 Task: Create a due date automation trigger when advanced on, on the monday after a card is due add basic assigned only to me at 11:00 AM.
Action: Mouse moved to (1086, 86)
Screenshot: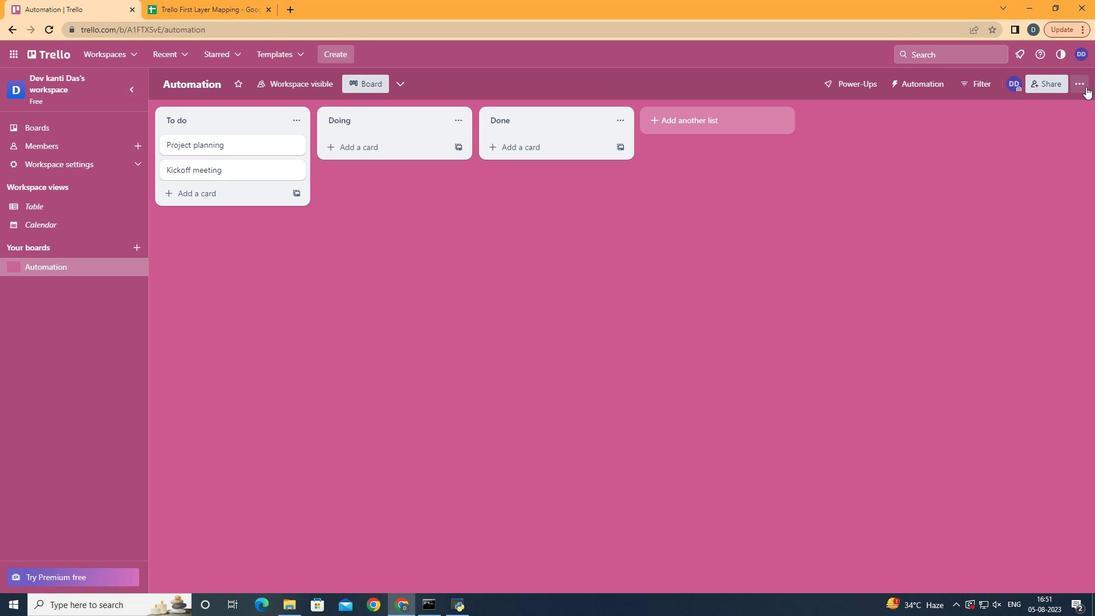 
Action: Mouse pressed left at (1086, 86)
Screenshot: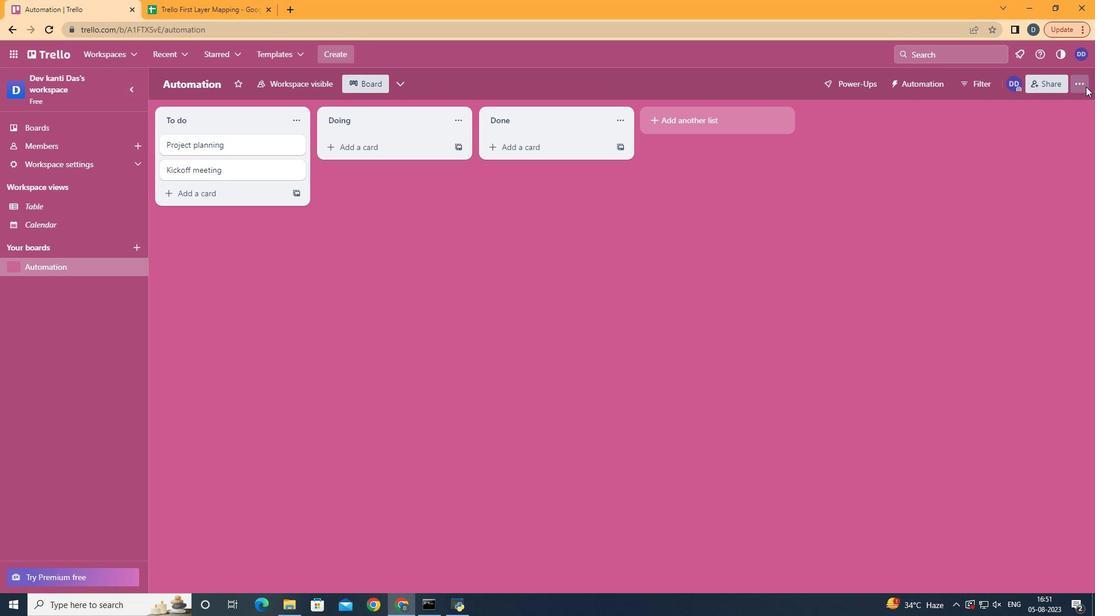 
Action: Mouse moved to (986, 247)
Screenshot: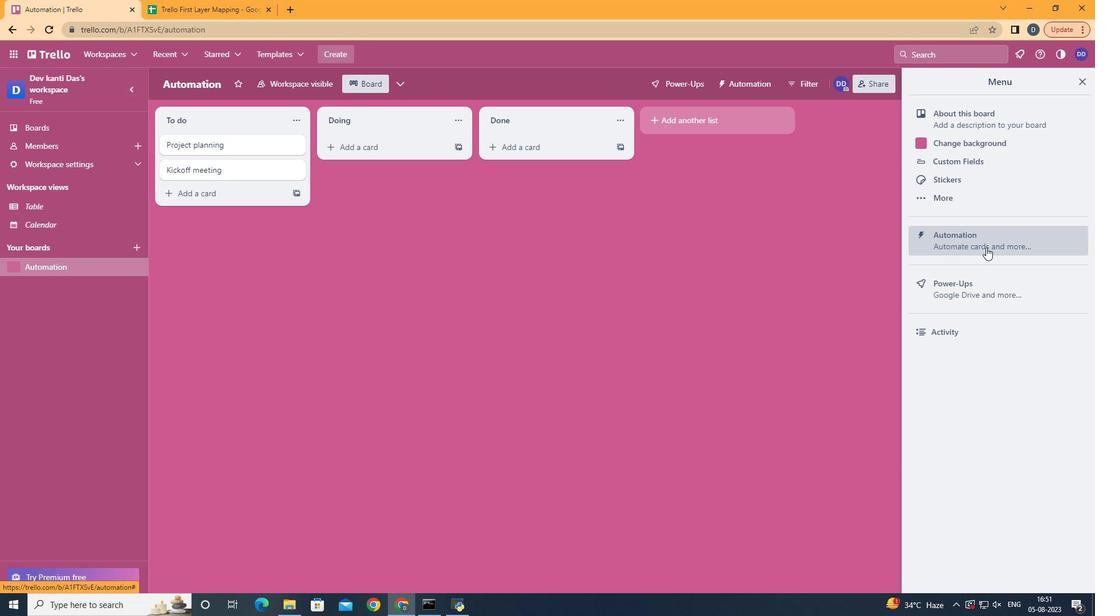 
Action: Mouse pressed left at (986, 247)
Screenshot: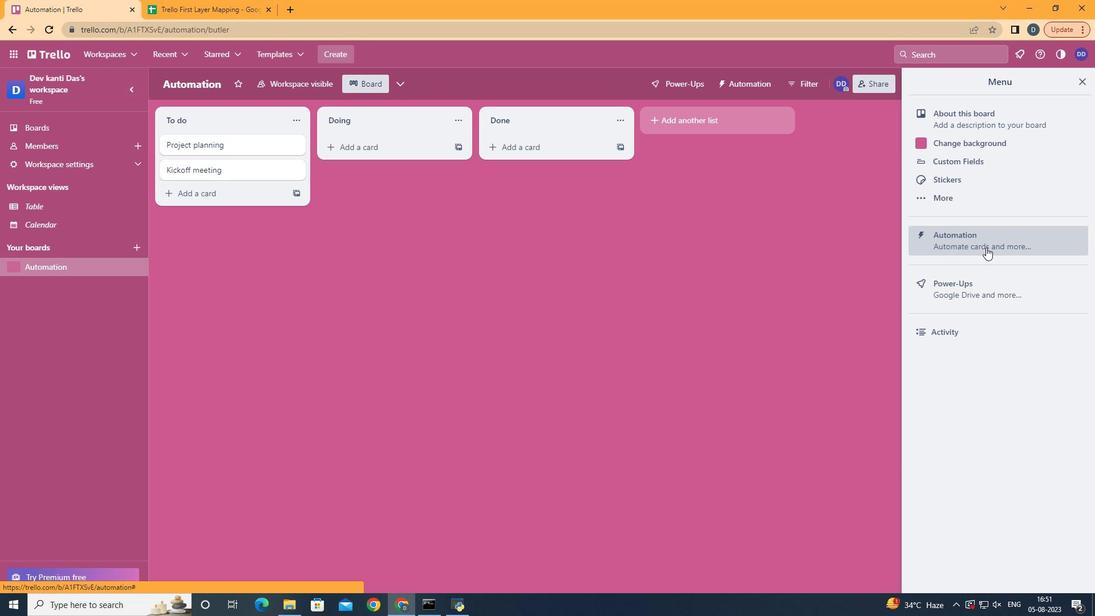 
Action: Mouse moved to (207, 228)
Screenshot: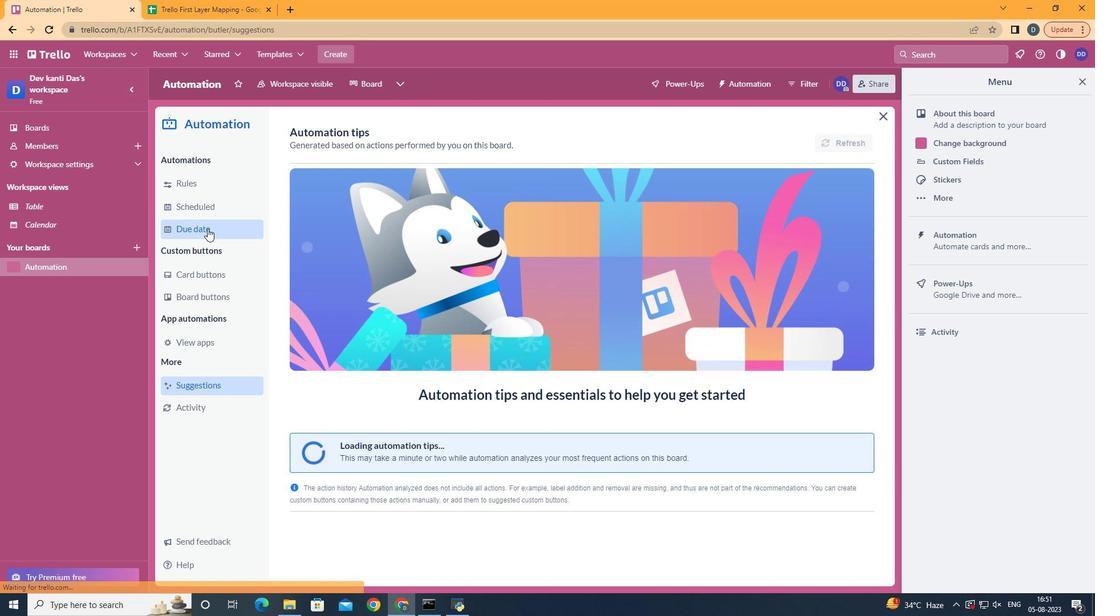 
Action: Mouse pressed left at (207, 228)
Screenshot: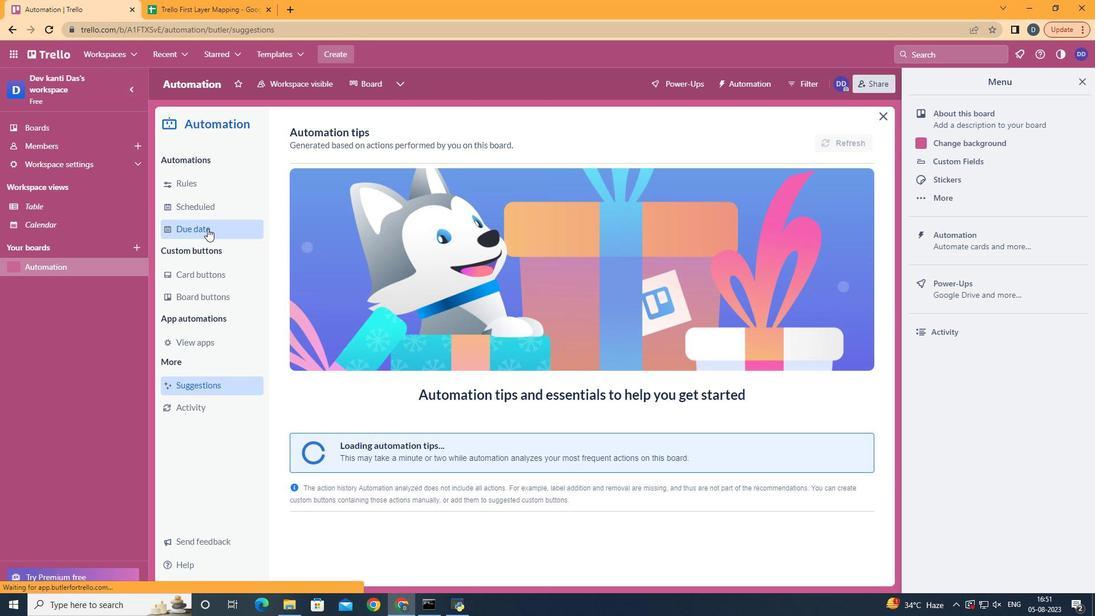 
Action: Mouse moved to (789, 139)
Screenshot: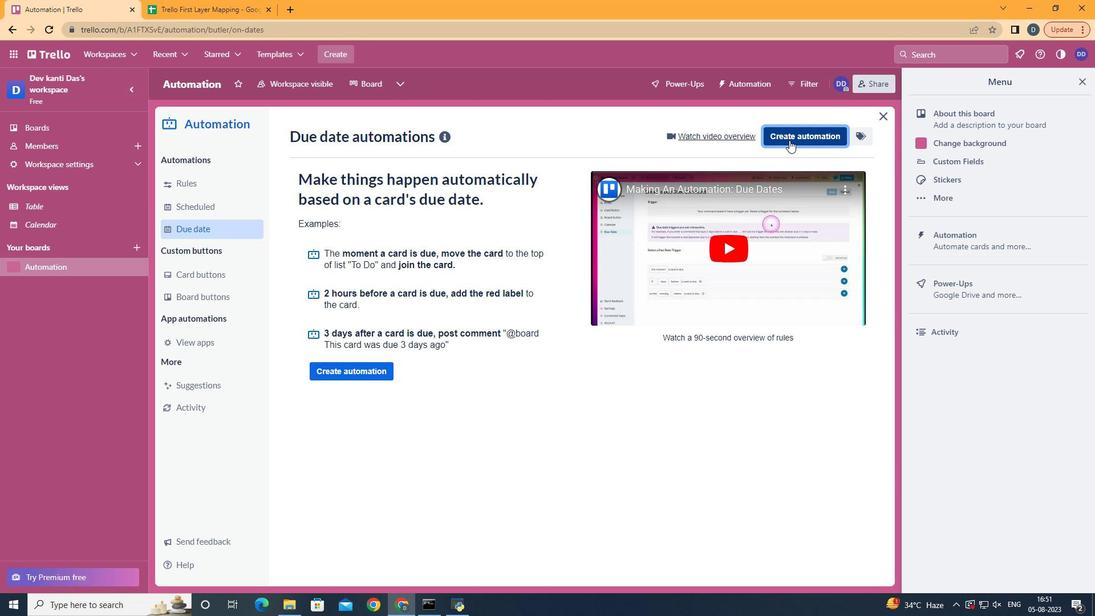 
Action: Mouse pressed left at (789, 139)
Screenshot: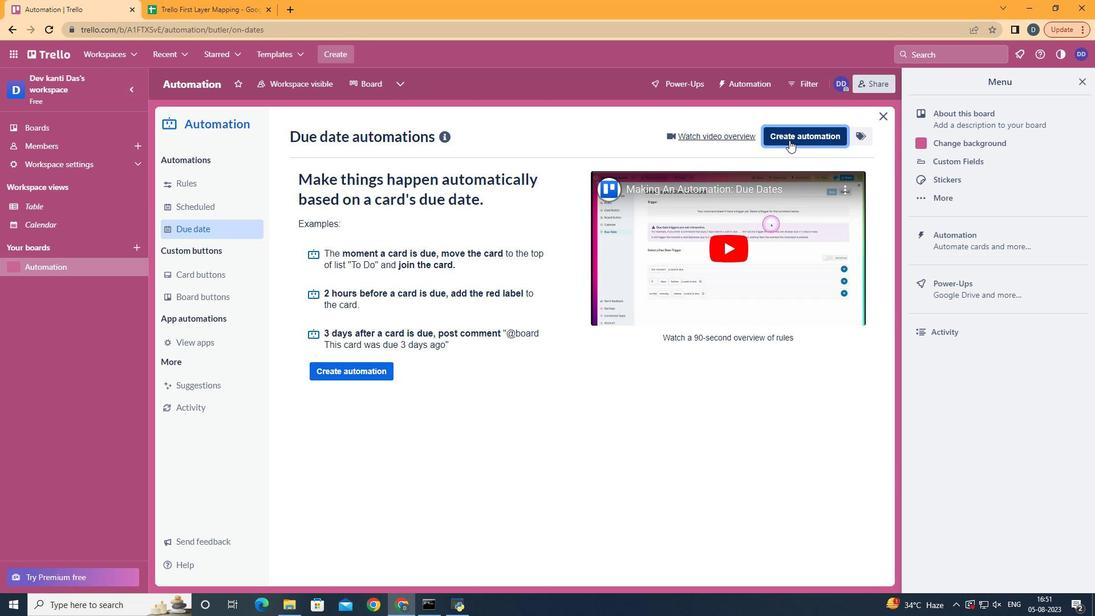 
Action: Mouse moved to (556, 239)
Screenshot: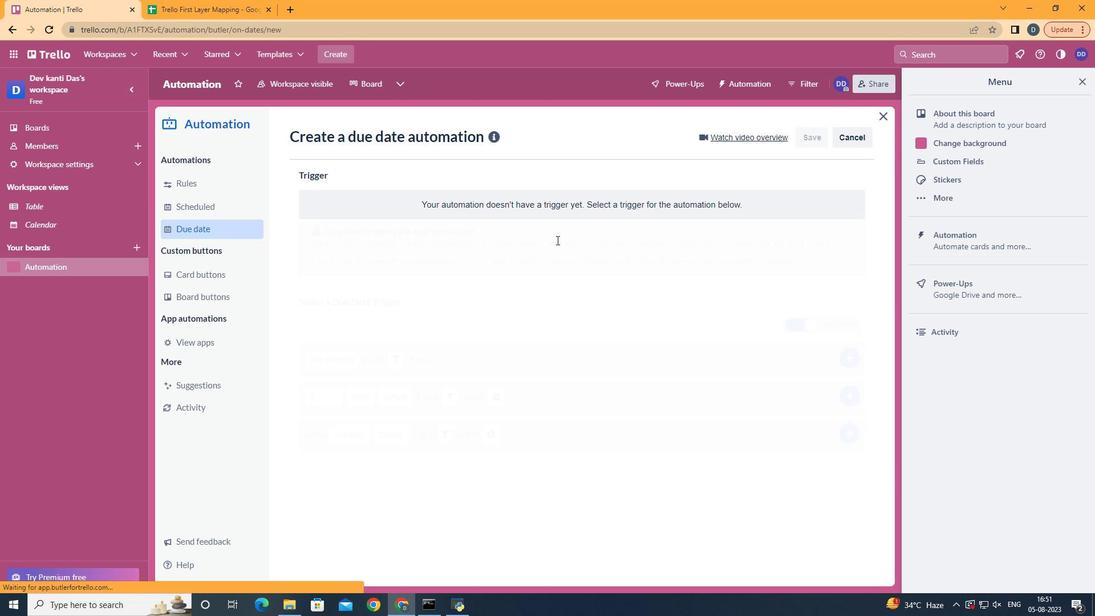 
Action: Mouse pressed left at (556, 239)
Screenshot: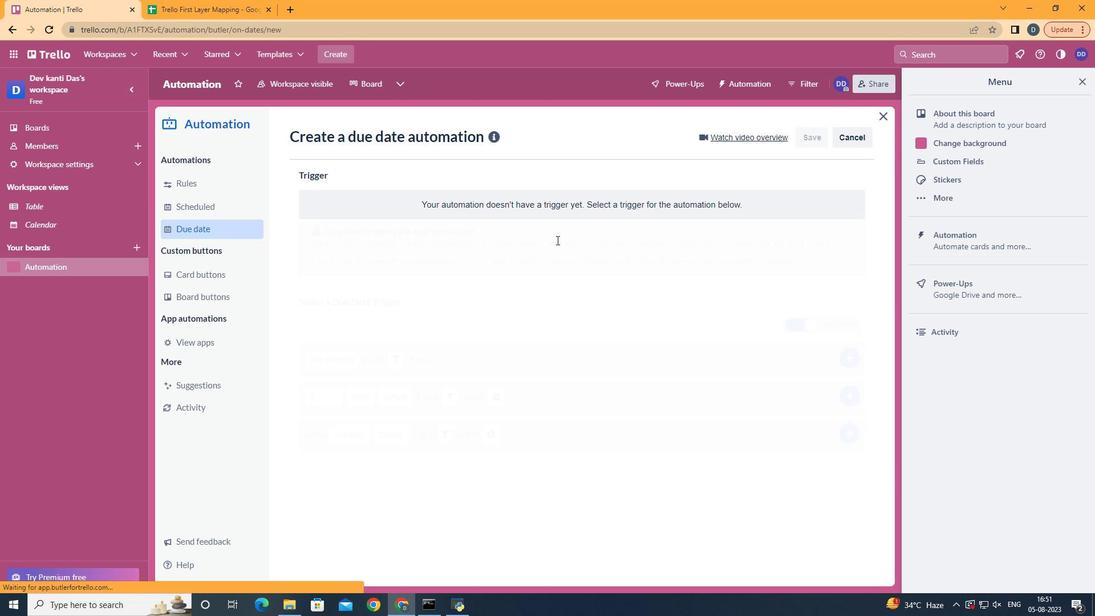 
Action: Mouse moved to (361, 300)
Screenshot: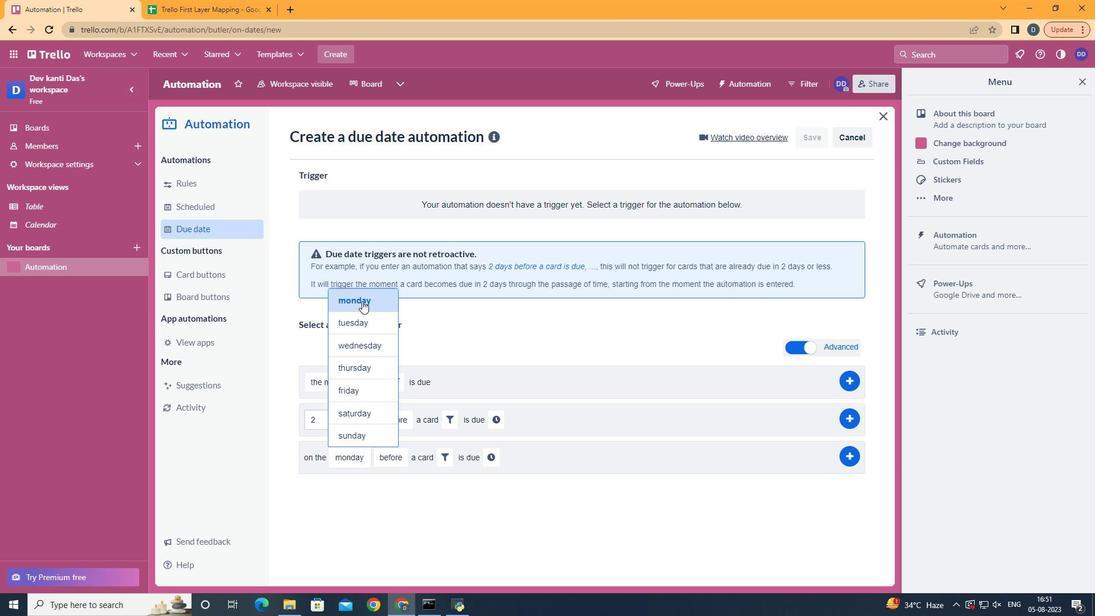 
Action: Mouse pressed left at (361, 300)
Screenshot: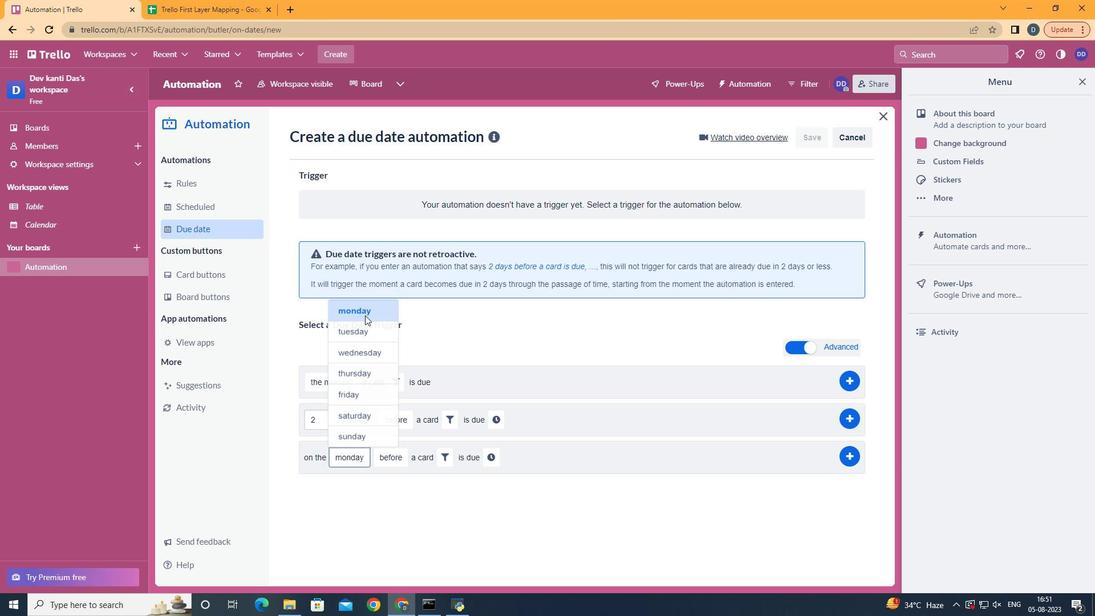 
Action: Mouse moved to (397, 505)
Screenshot: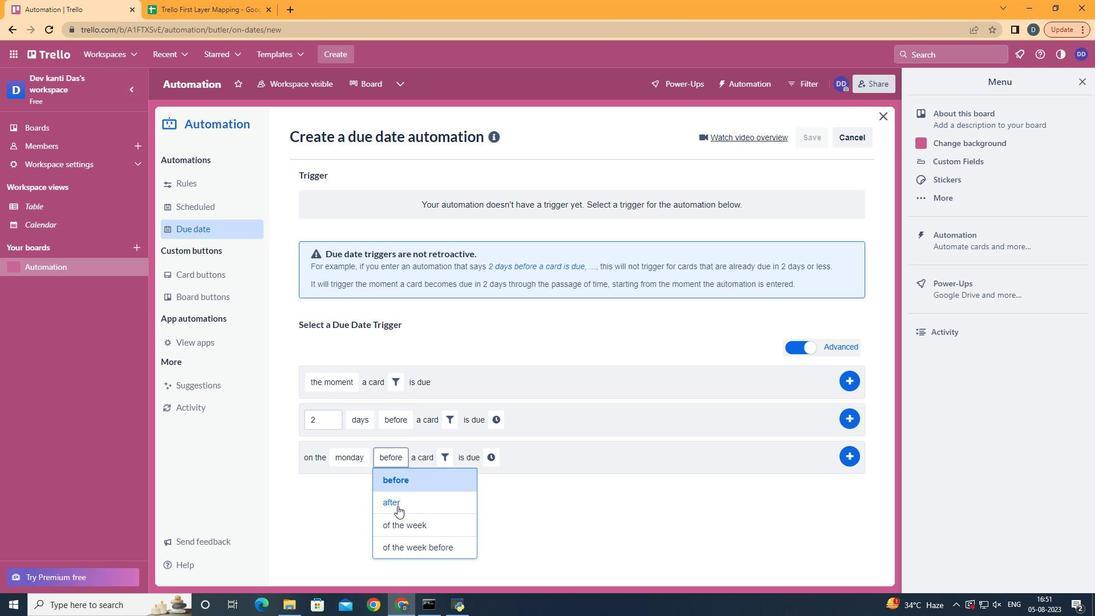 
Action: Mouse pressed left at (397, 505)
Screenshot: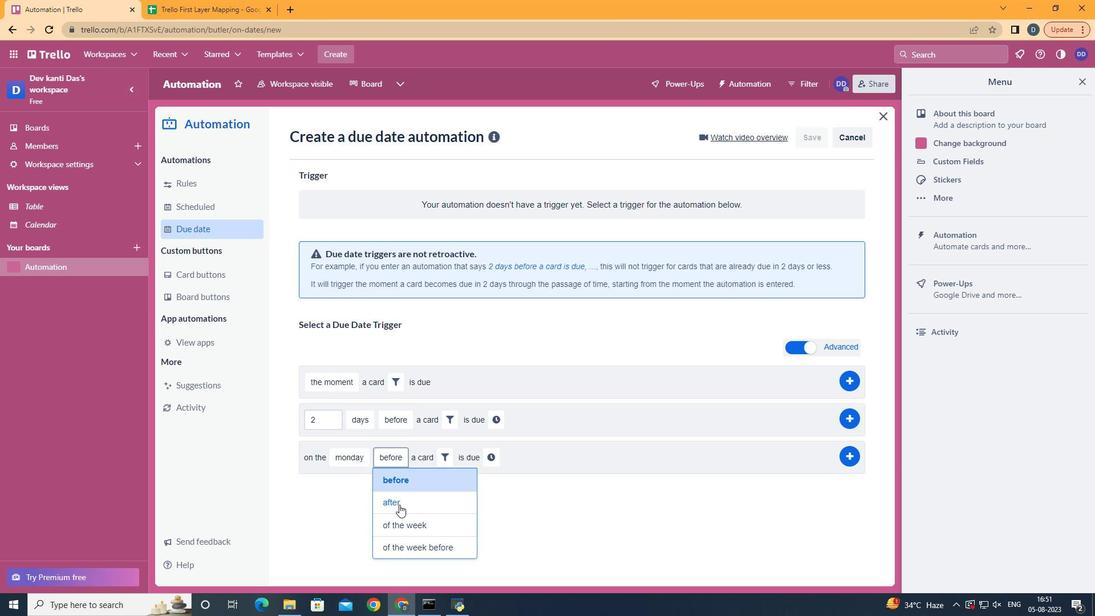 
Action: Mouse moved to (442, 461)
Screenshot: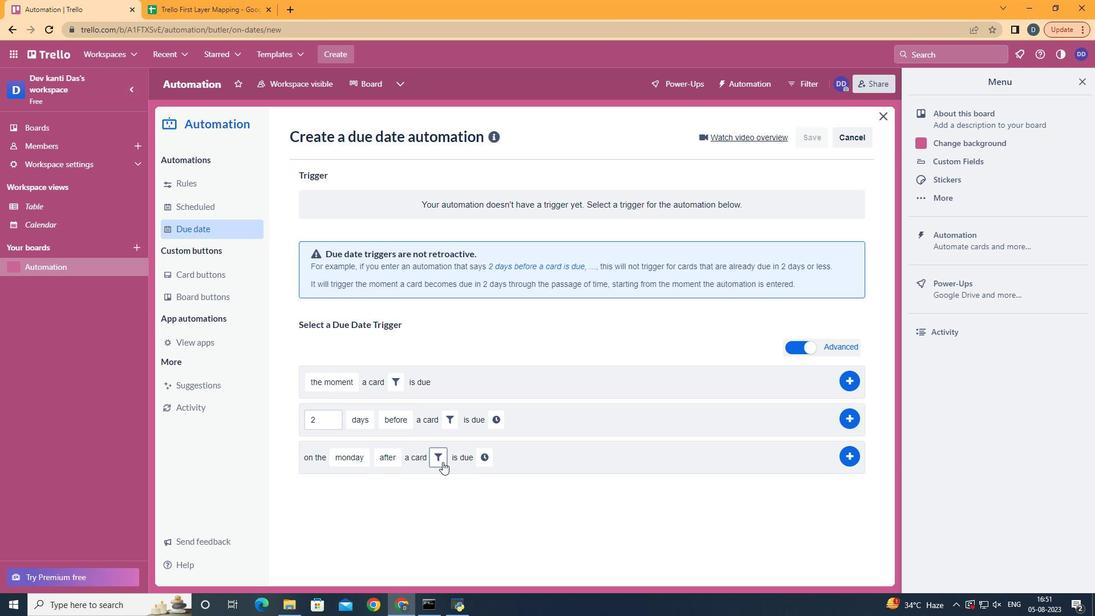 
Action: Mouse pressed left at (442, 461)
Screenshot: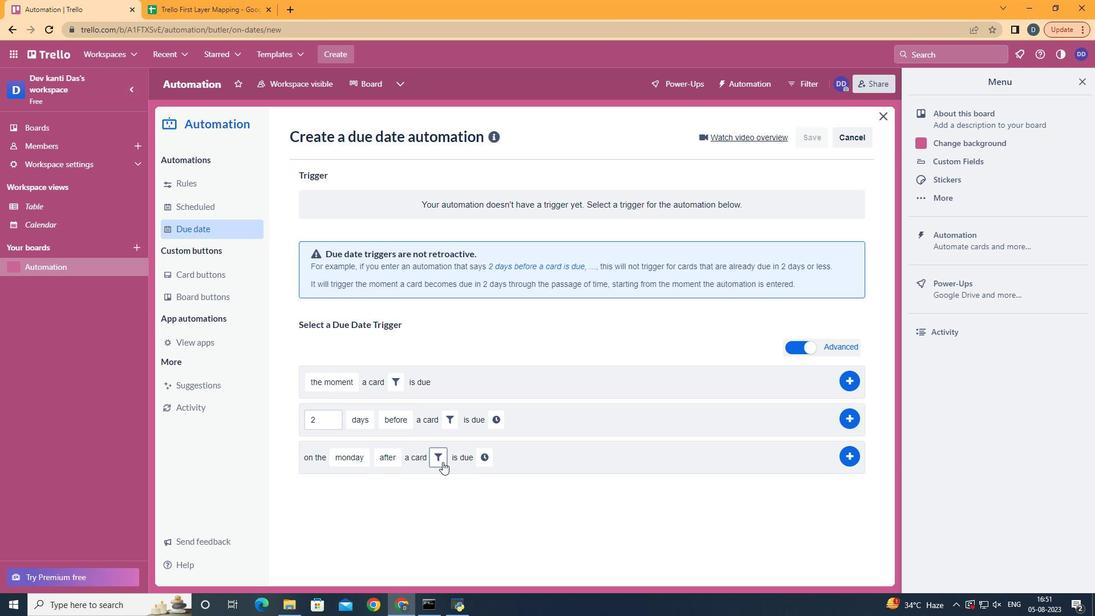 
Action: Mouse moved to (466, 479)
Screenshot: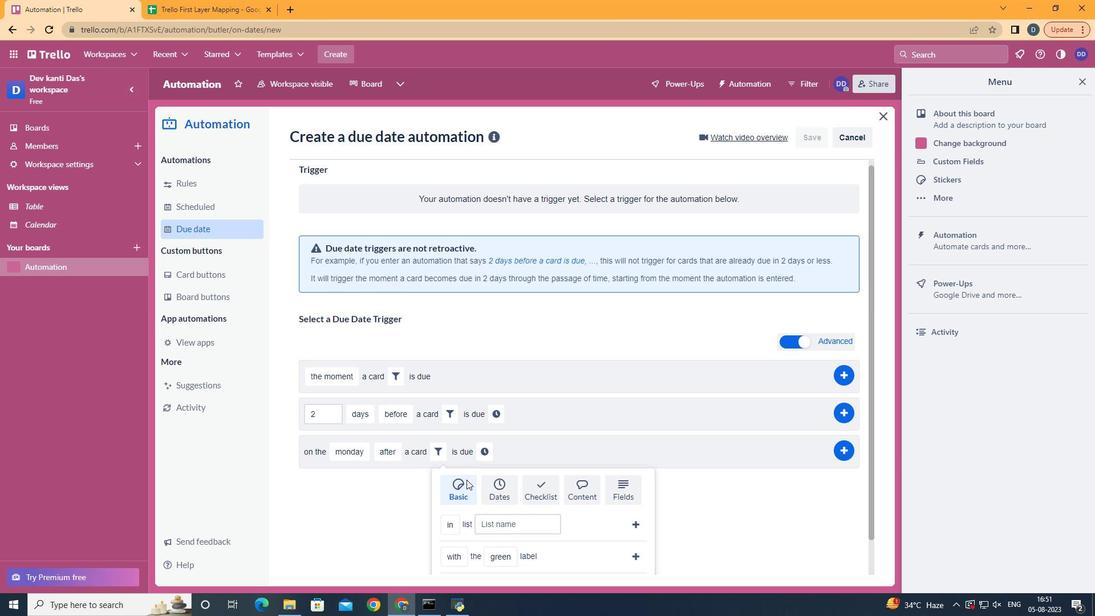 
Action: Mouse scrolled (466, 478) with delta (0, 0)
Screenshot: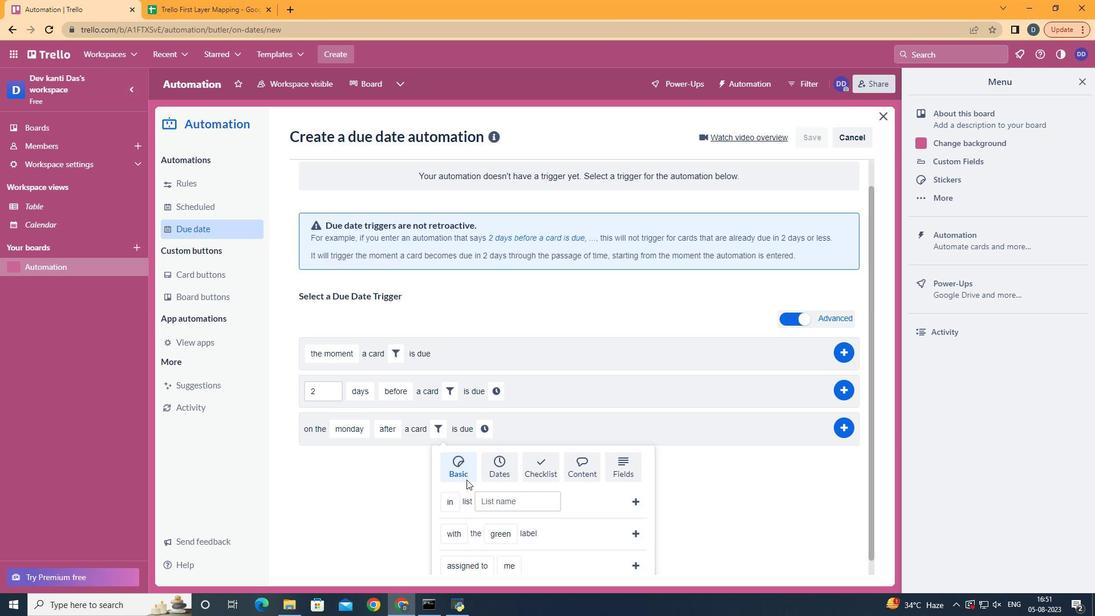 
Action: Mouse scrolled (466, 478) with delta (0, 0)
Screenshot: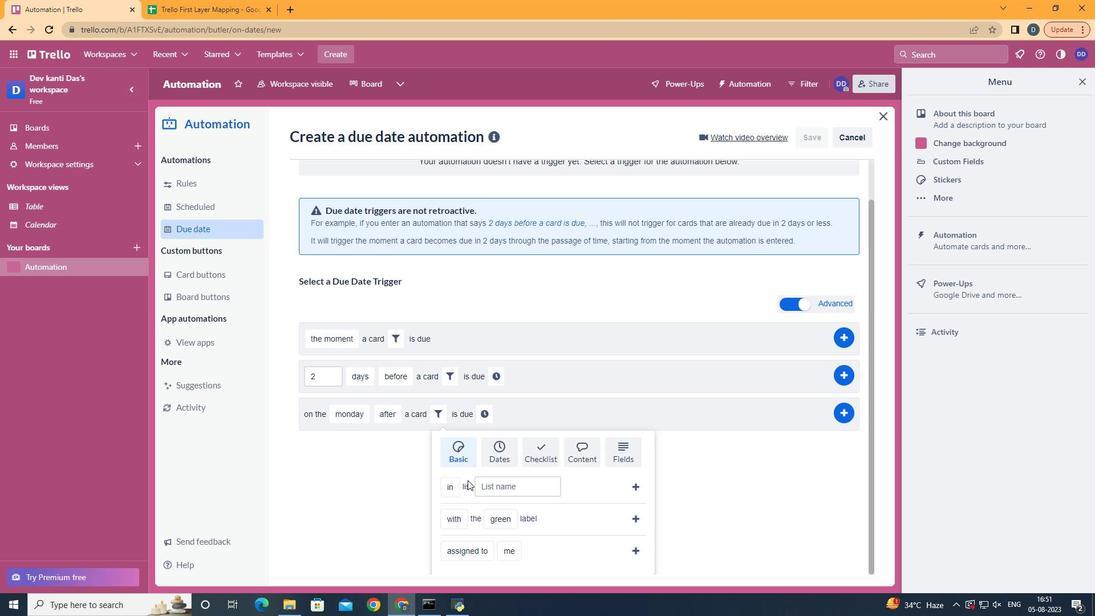 
Action: Mouse scrolled (466, 478) with delta (0, 0)
Screenshot: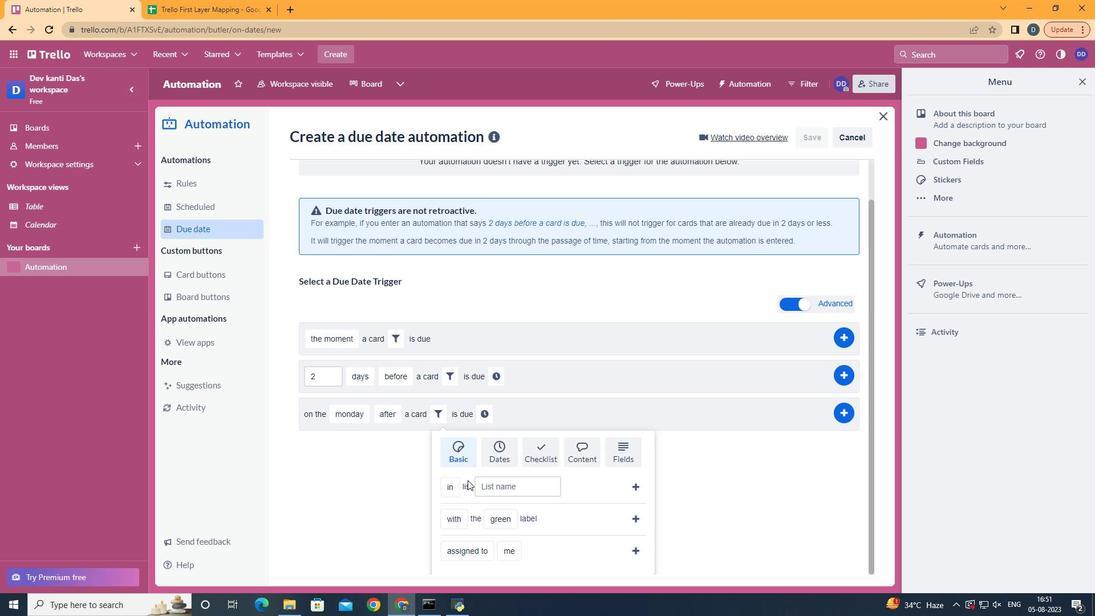 
Action: Mouse scrolled (466, 478) with delta (0, 0)
Screenshot: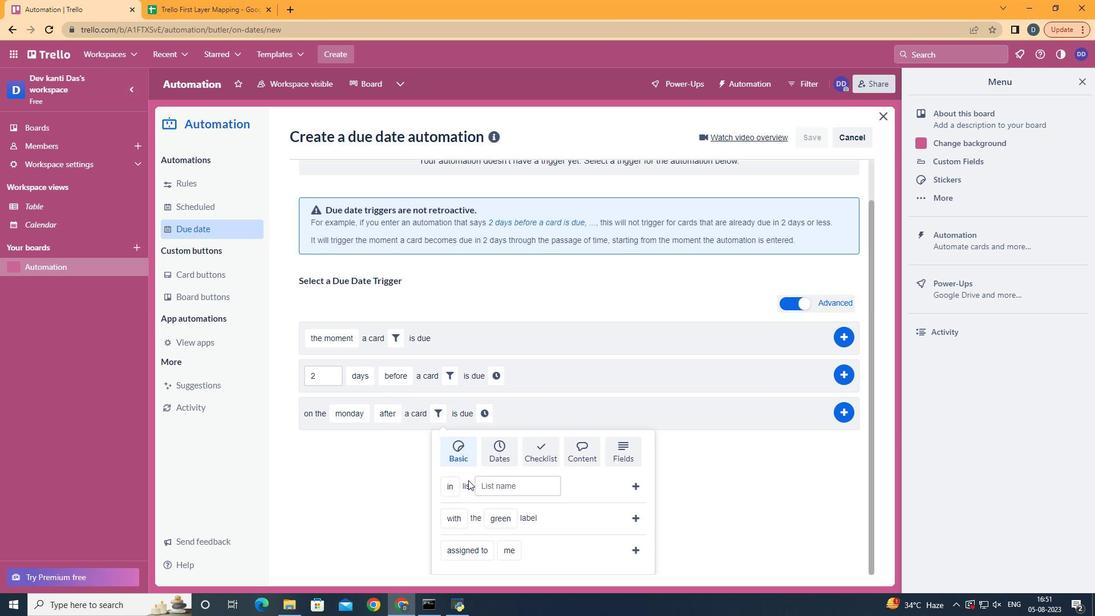 
Action: Mouse moved to (484, 506)
Screenshot: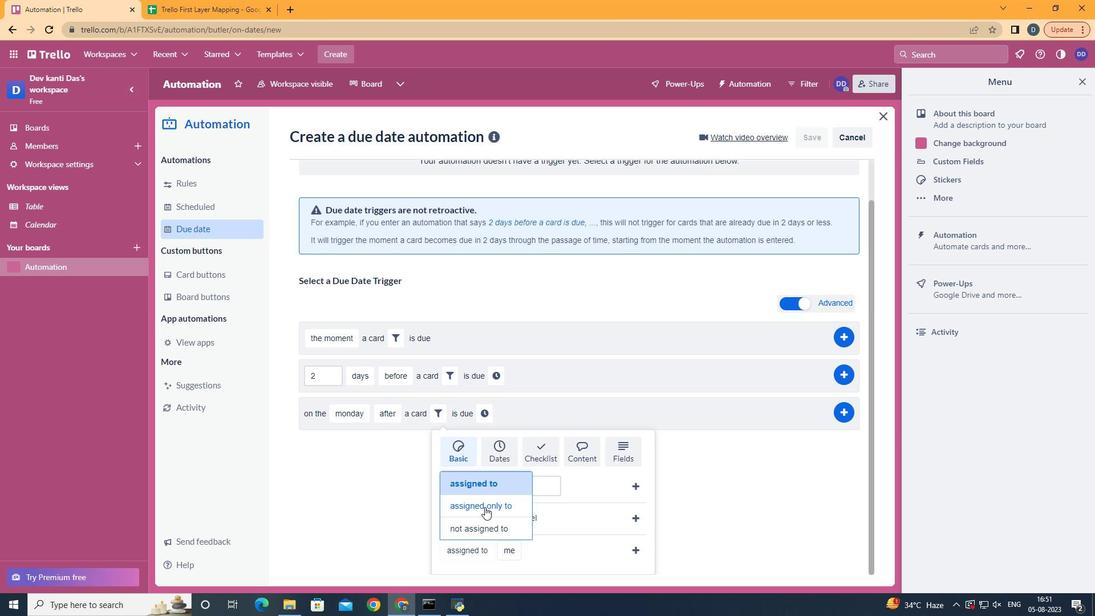 
Action: Mouse pressed left at (484, 506)
Screenshot: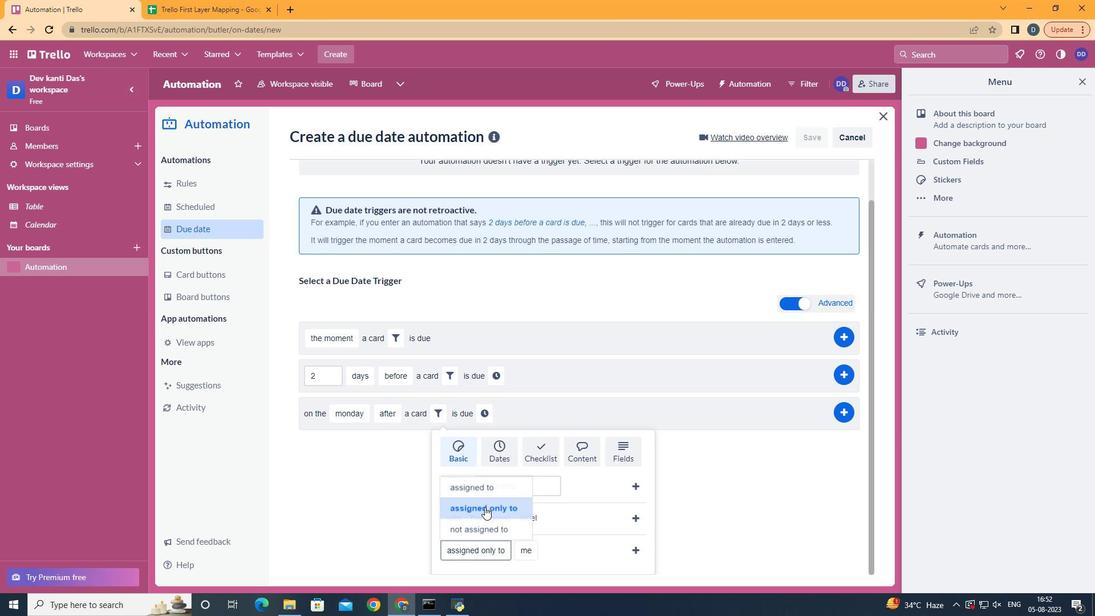 
Action: Mouse moved to (538, 483)
Screenshot: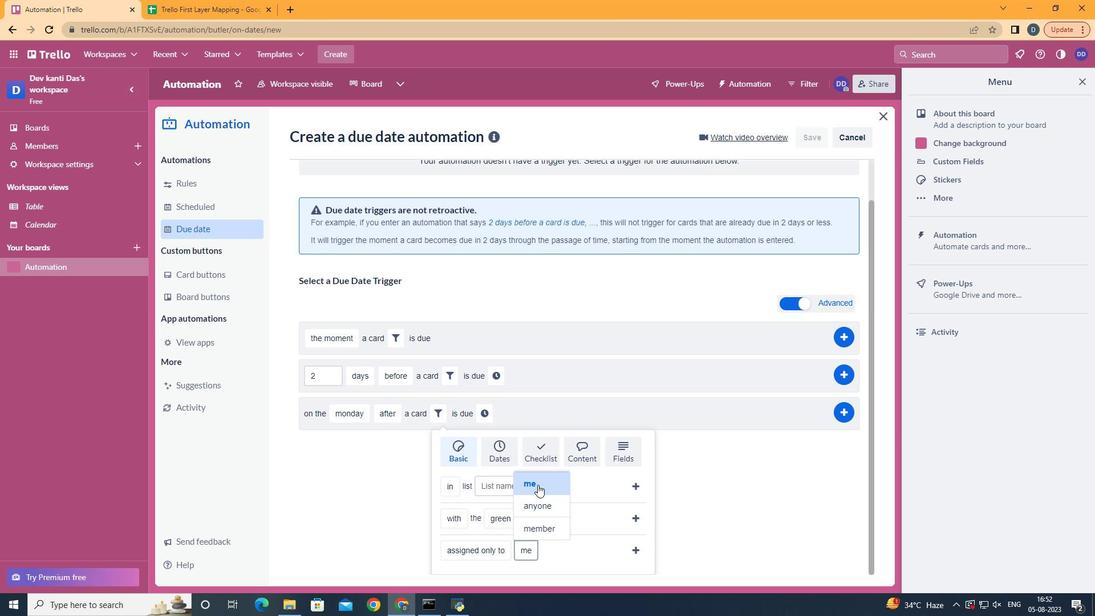 
Action: Mouse pressed left at (538, 483)
Screenshot: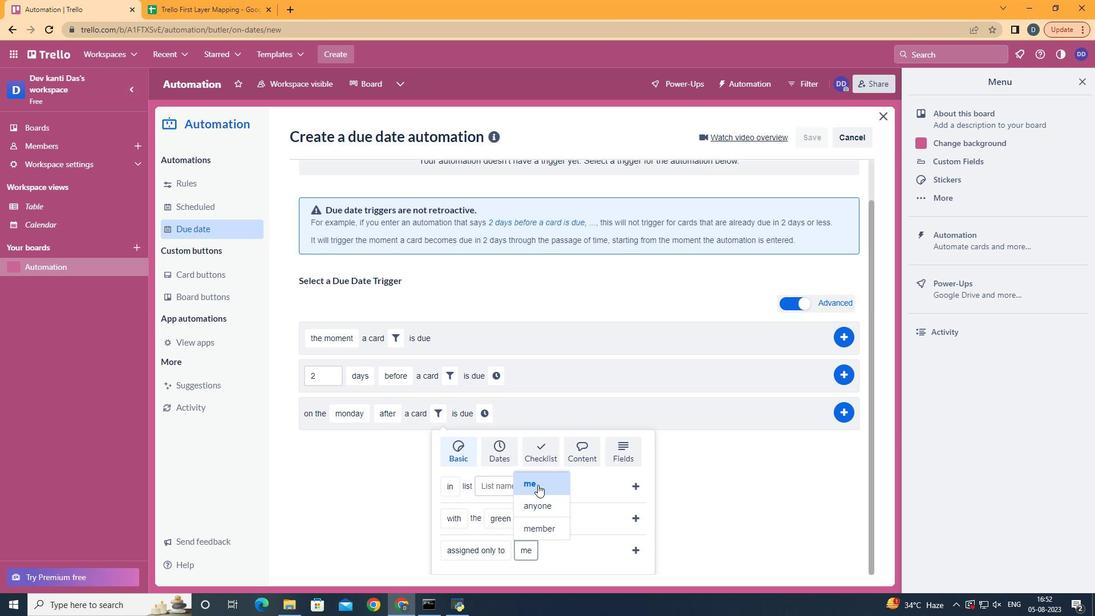 
Action: Mouse moved to (639, 553)
Screenshot: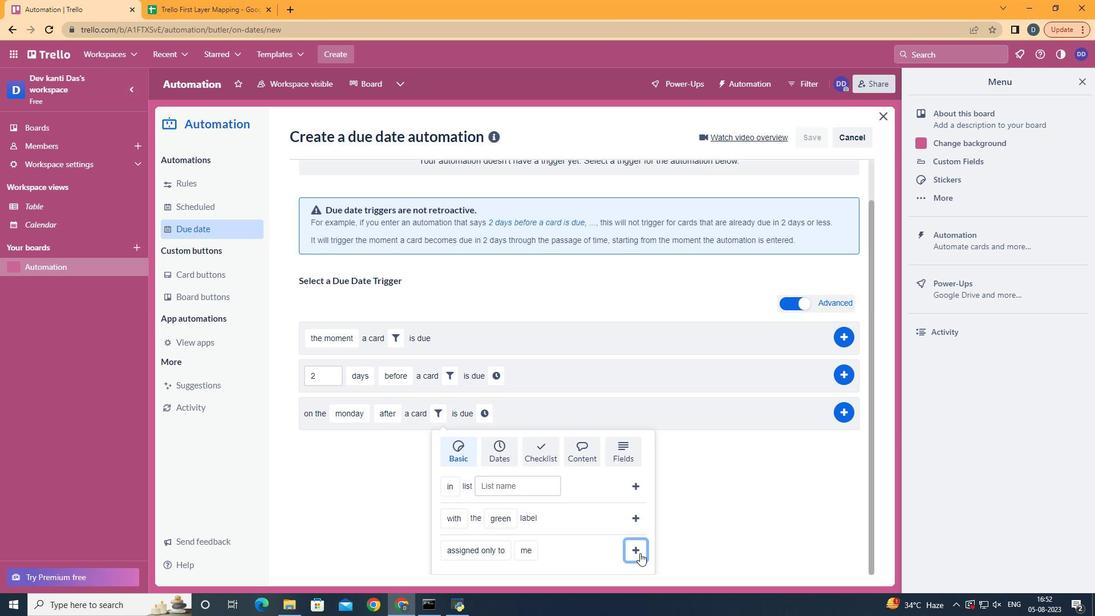 
Action: Mouse pressed left at (639, 553)
Screenshot: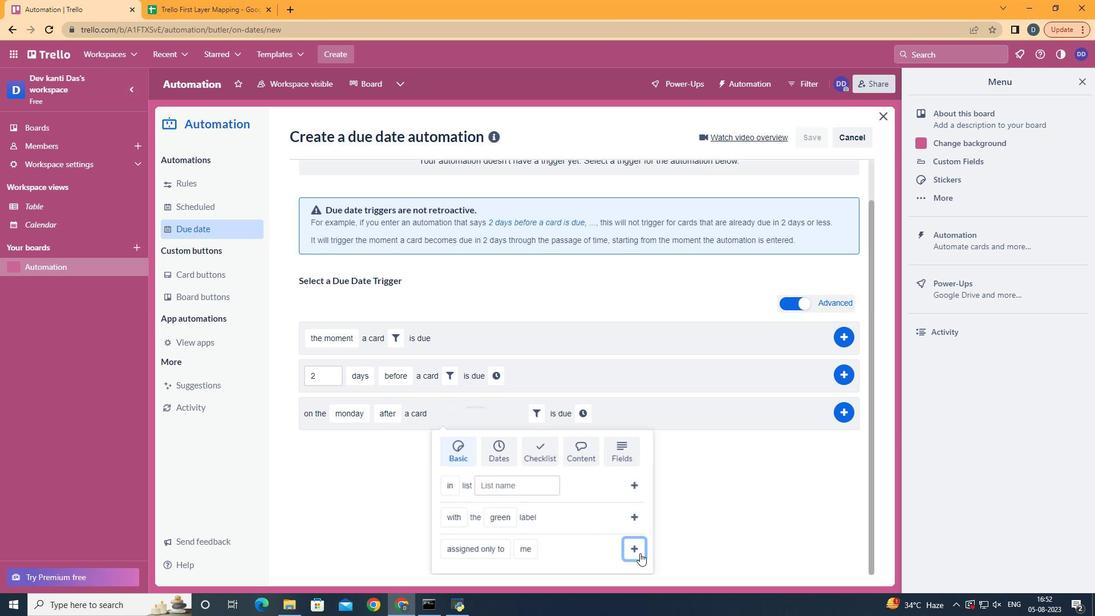 
Action: Mouse moved to (579, 456)
Screenshot: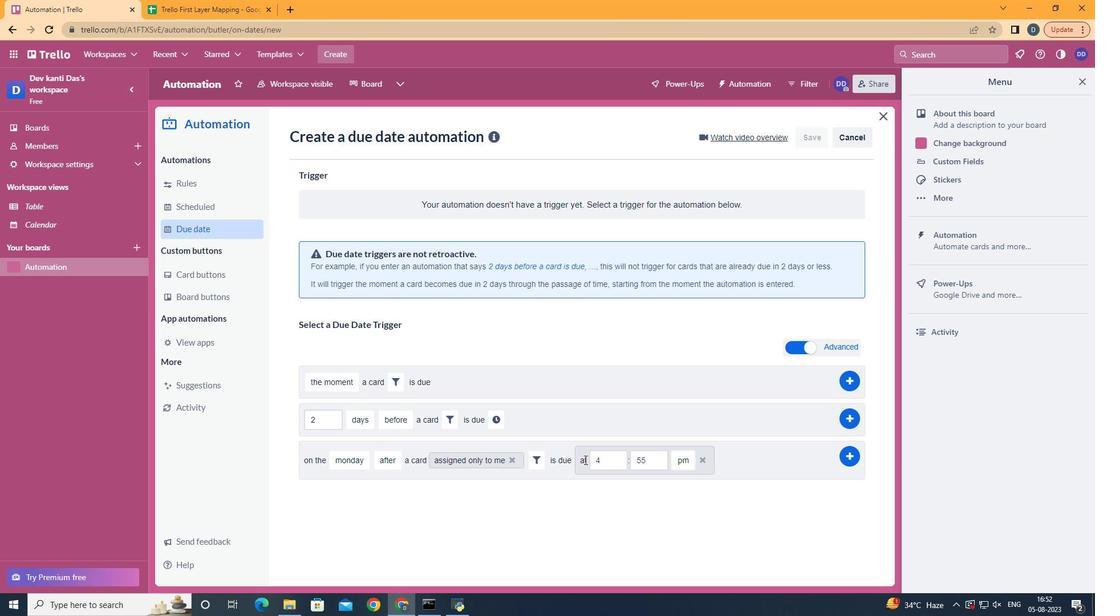 
Action: Mouse pressed left at (579, 456)
Screenshot: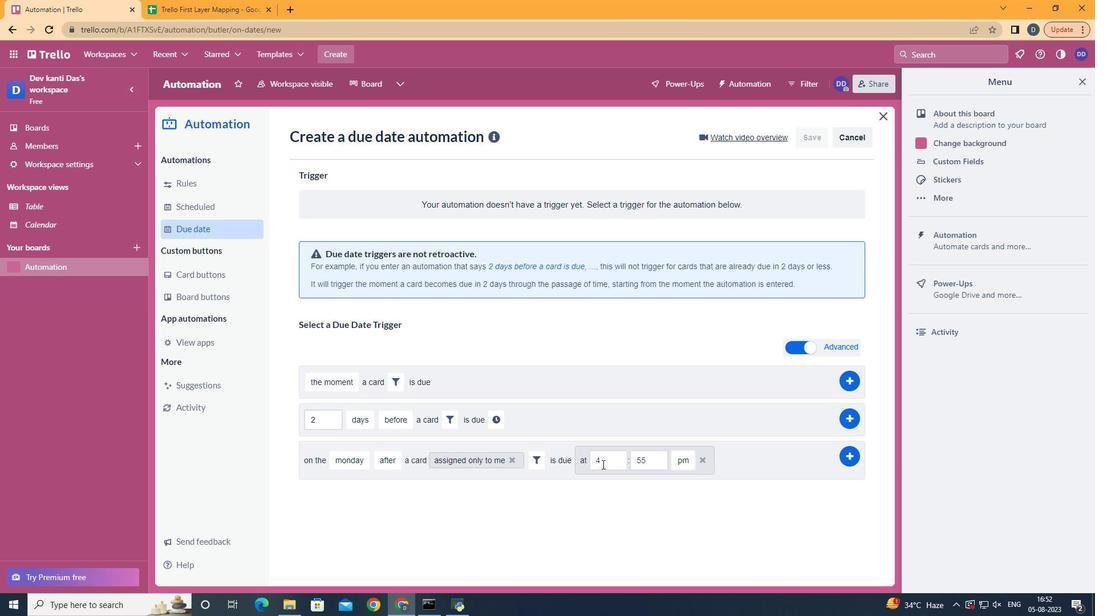 
Action: Mouse moved to (626, 467)
Screenshot: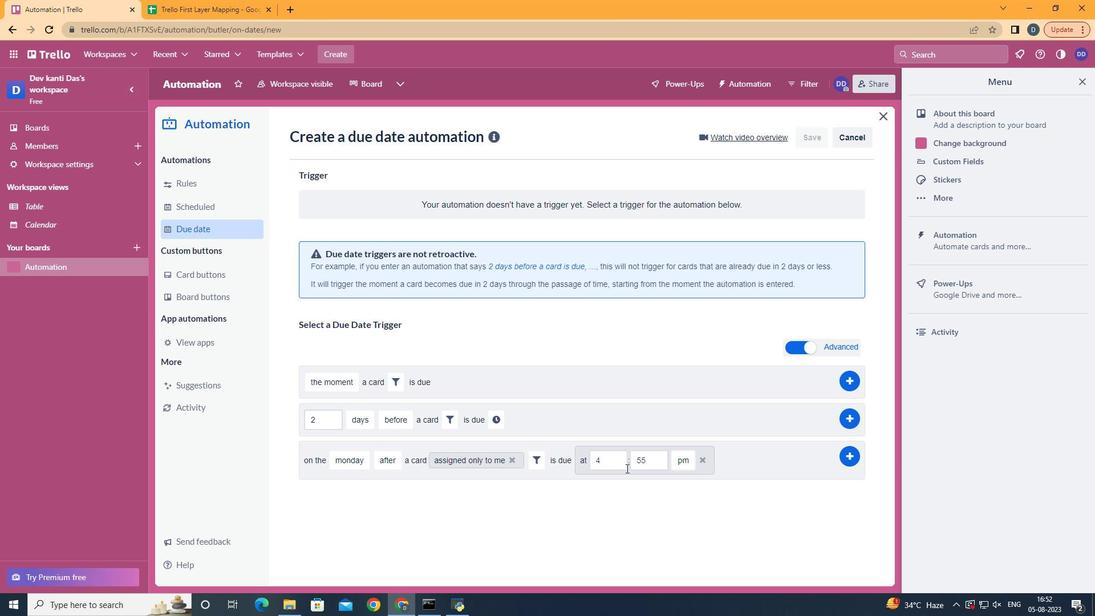 
Action: Mouse pressed left at (626, 467)
Screenshot: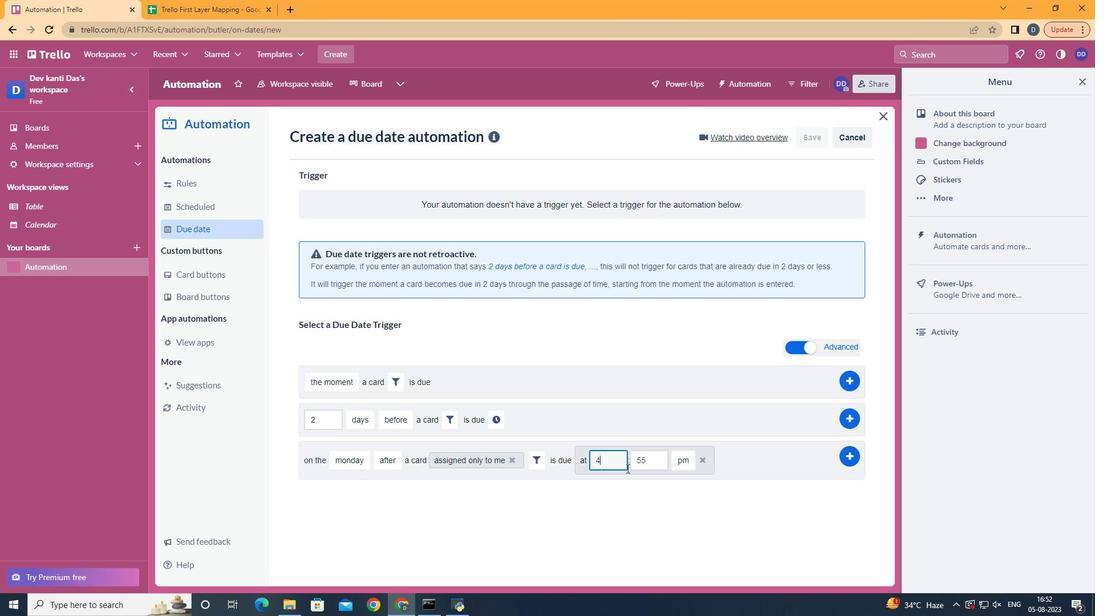 
Action: Mouse moved to (623, 466)
Screenshot: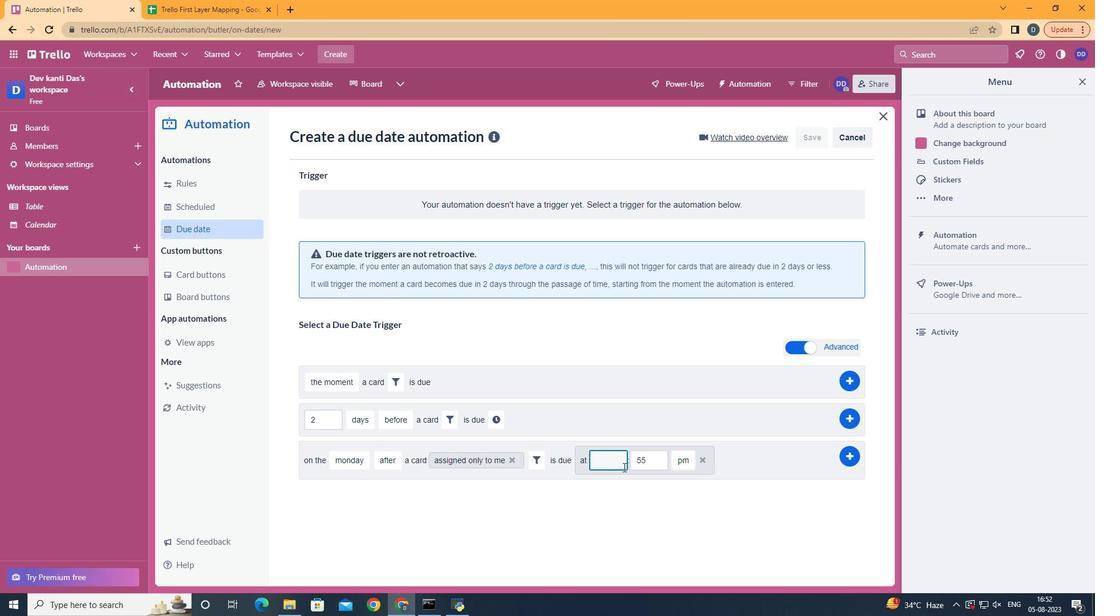 
Action: Key pressed <Key.backspace>11
Screenshot: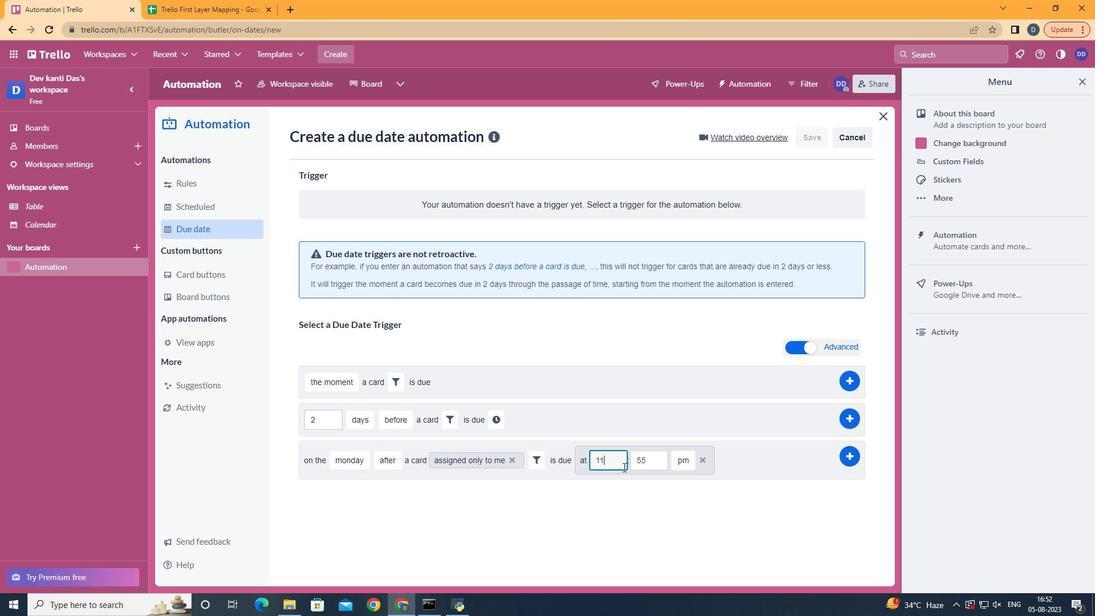 
Action: Mouse moved to (646, 466)
Screenshot: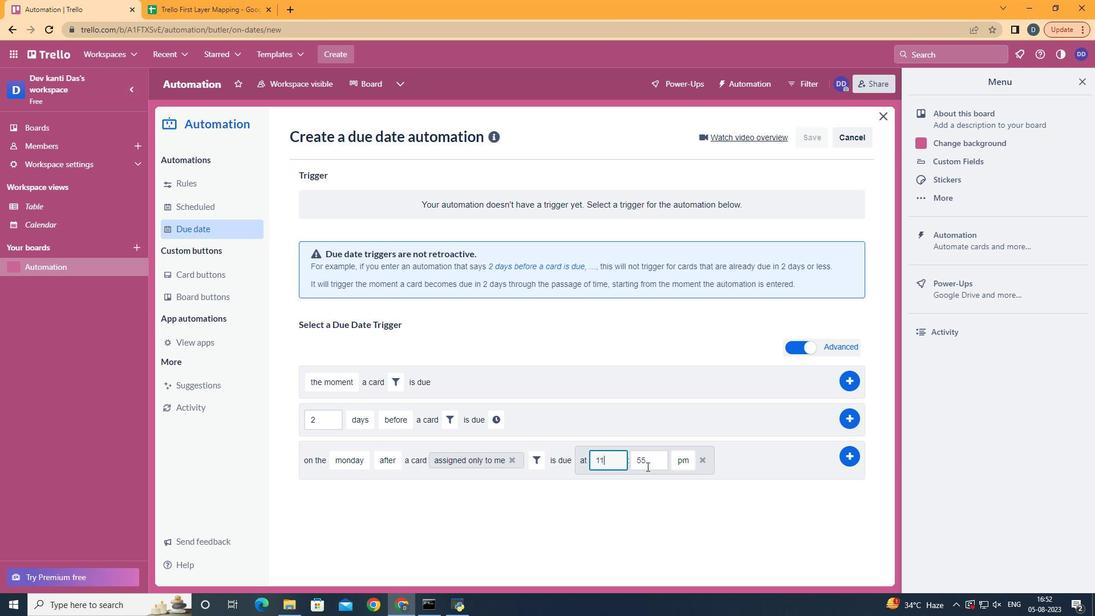 
Action: Mouse pressed left at (646, 466)
Screenshot: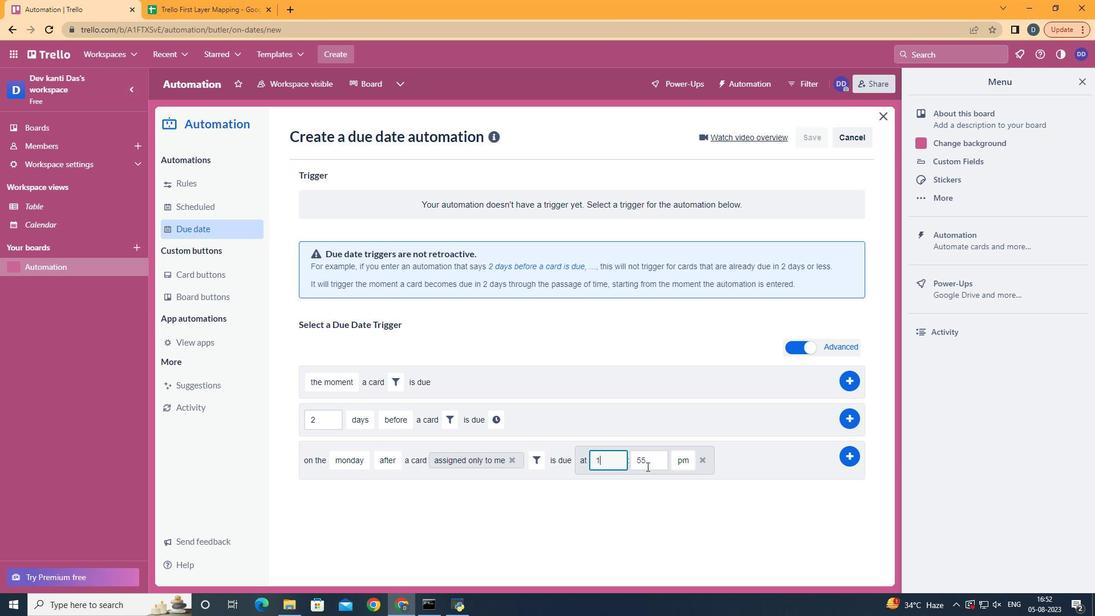 
Action: Key pressed <Key.backspace>
Screenshot: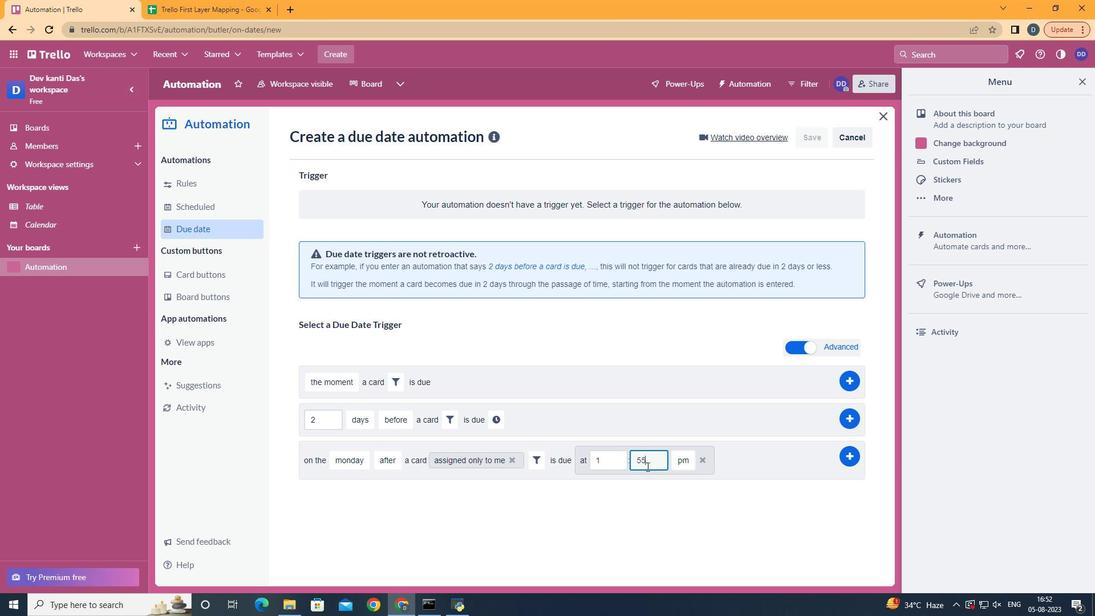 
Action: Mouse moved to (619, 457)
Screenshot: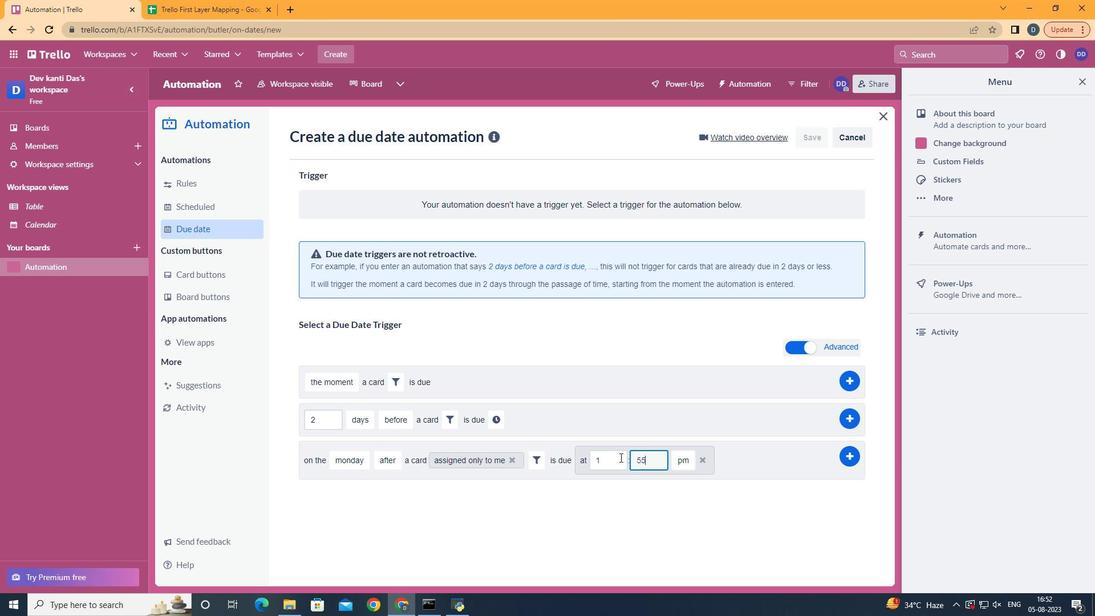 
Action: Mouse pressed left at (619, 457)
Screenshot: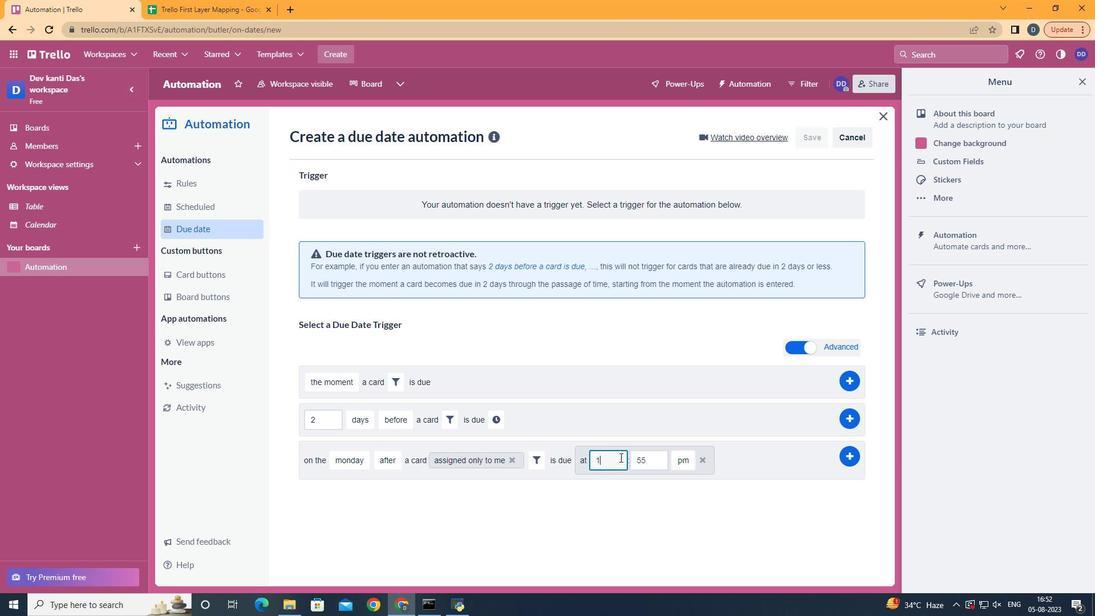
Action: Key pressed 1
Screenshot: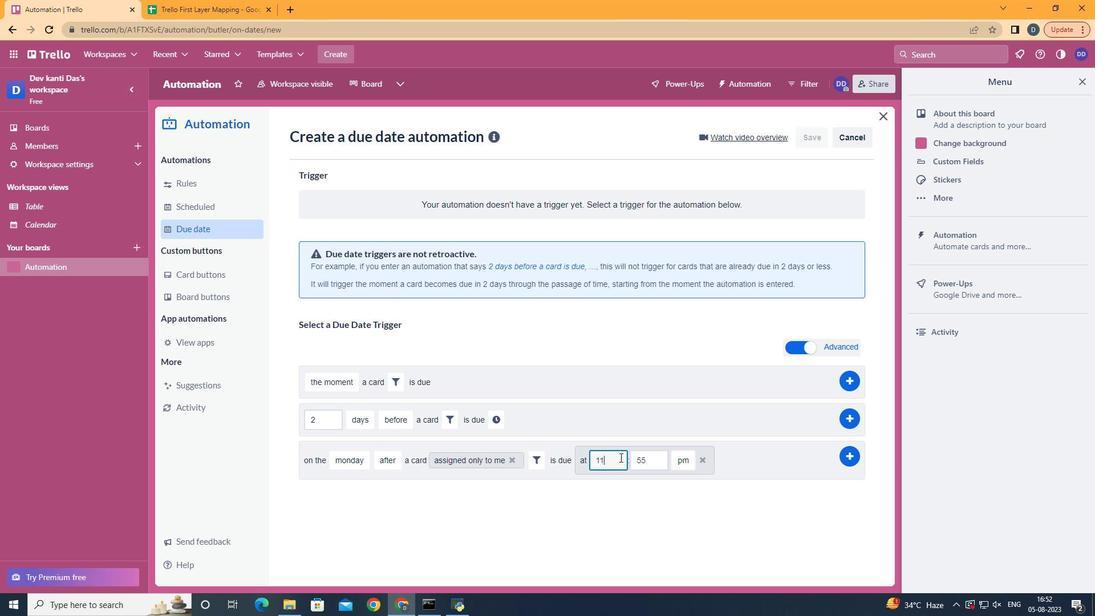
Action: Mouse moved to (648, 466)
Screenshot: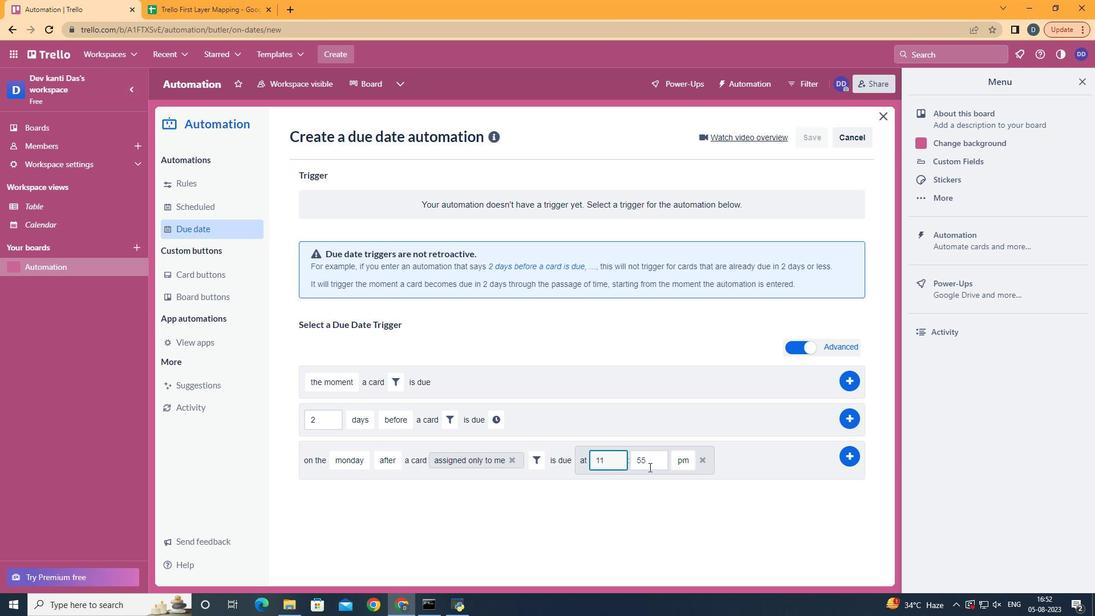 
Action: Mouse pressed left at (648, 466)
Screenshot: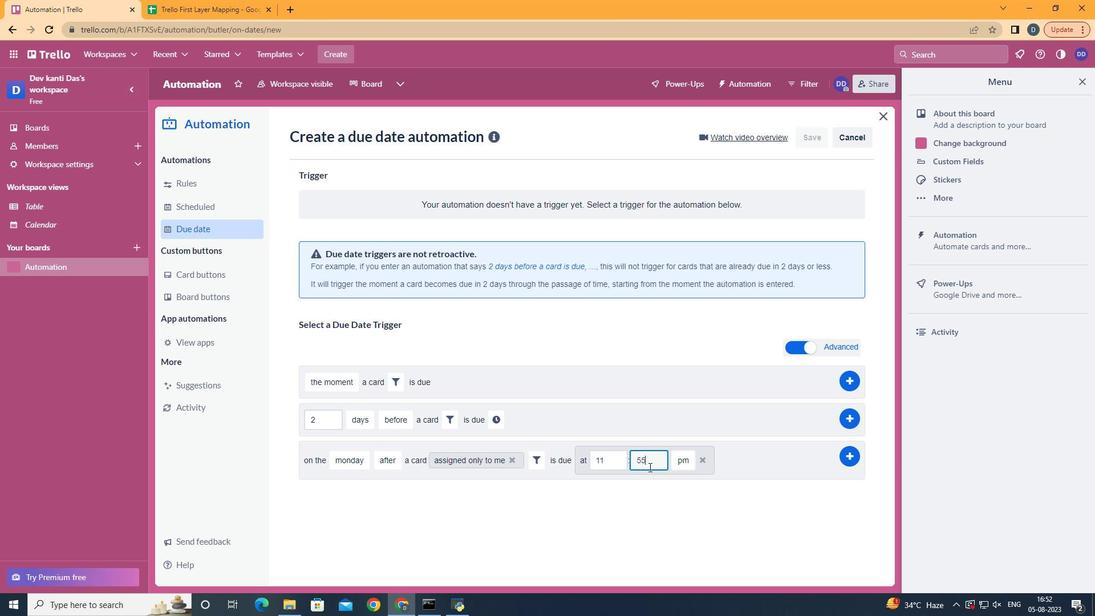 
Action: Key pressed <Key.backspace><Key.backspace>00
Screenshot: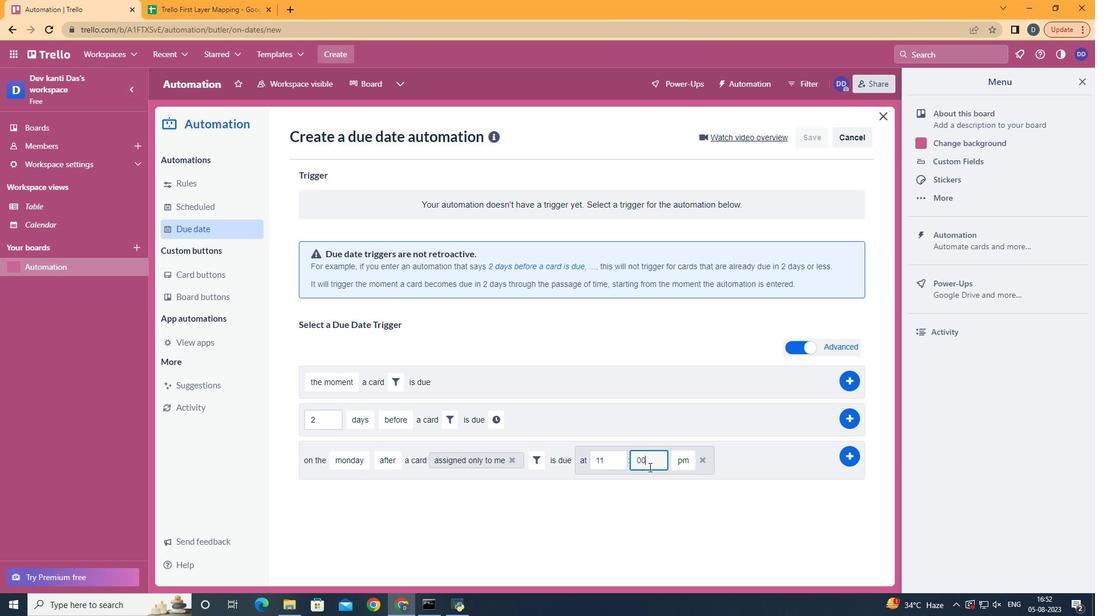 
Action: Mouse moved to (688, 475)
Screenshot: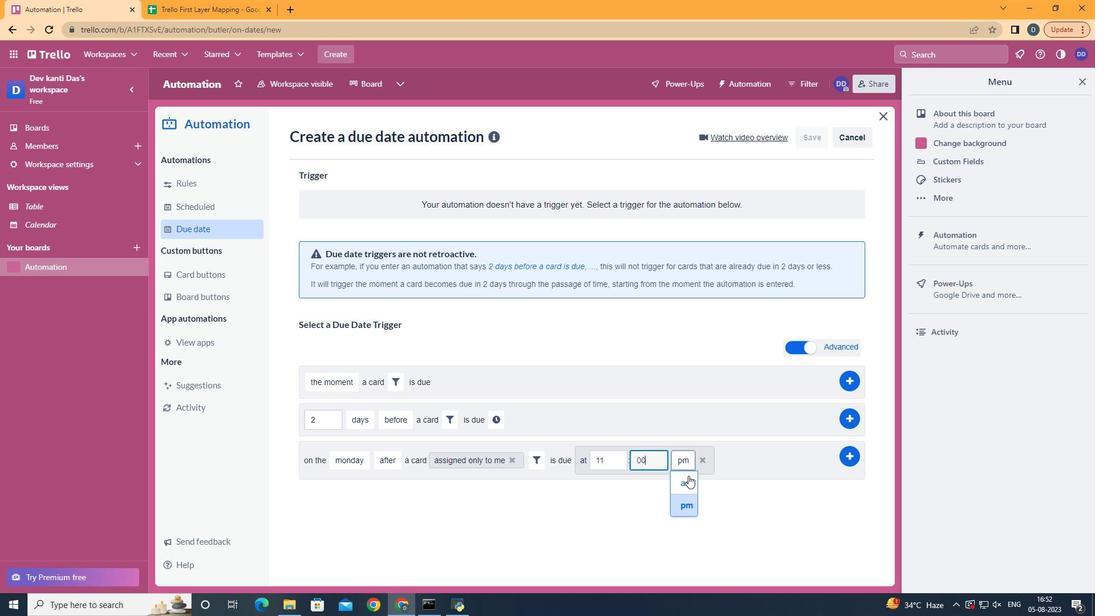 
Action: Mouse pressed left at (688, 475)
Screenshot: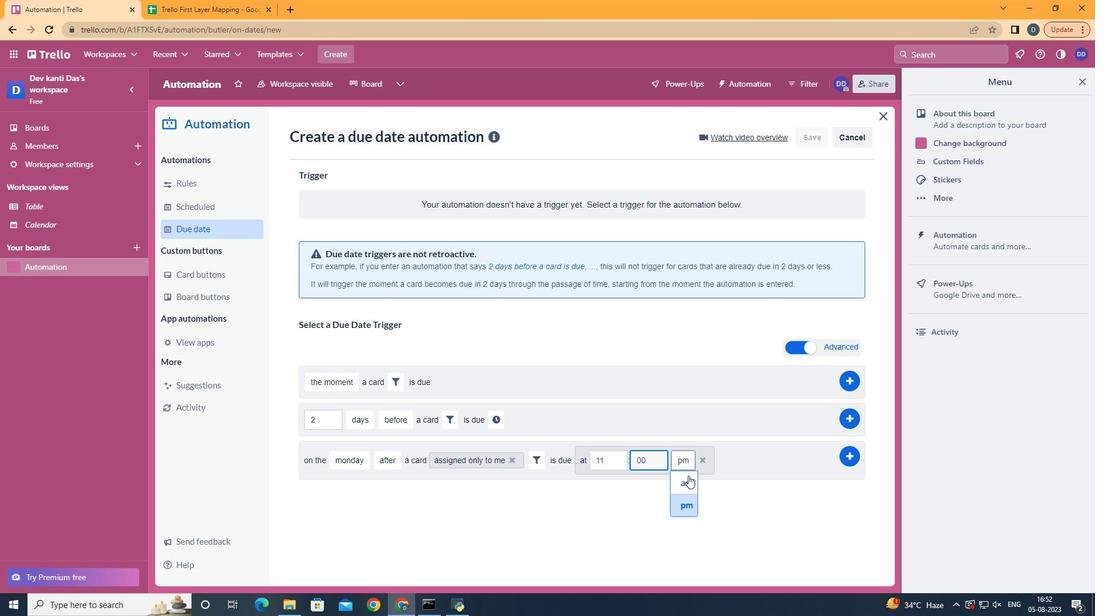 
Action: Mouse moved to (854, 457)
Screenshot: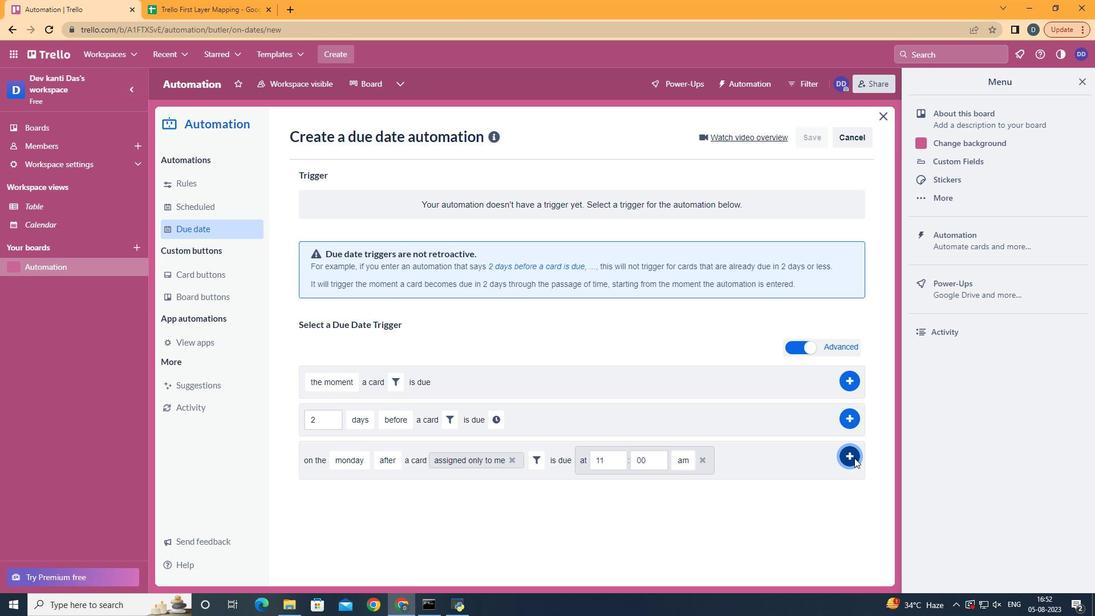 
Action: Mouse pressed left at (854, 457)
Screenshot: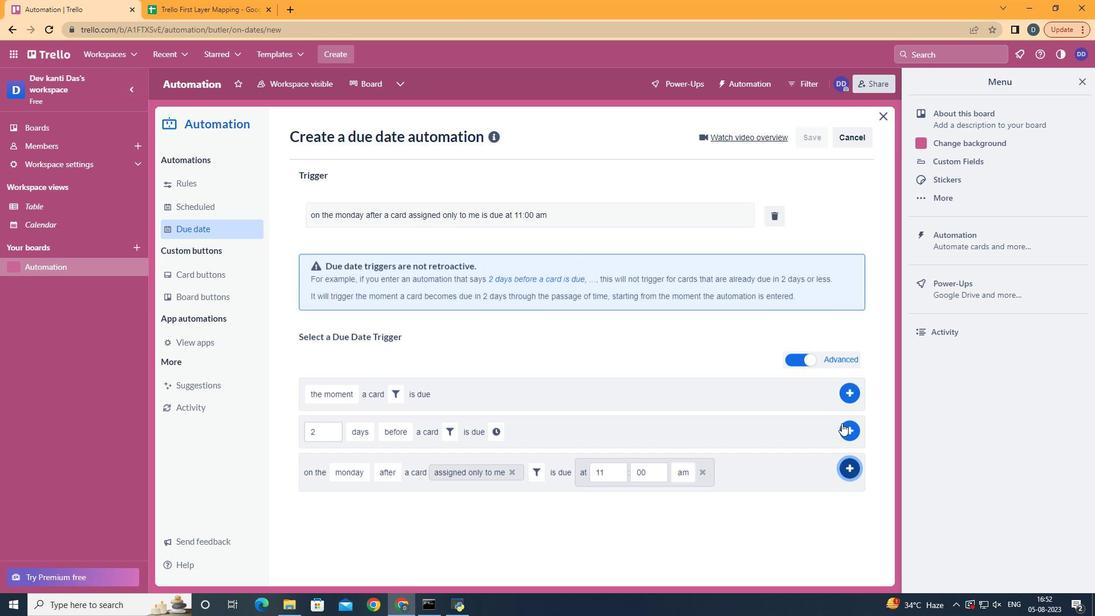 
Action: Mouse moved to (565, 189)
Screenshot: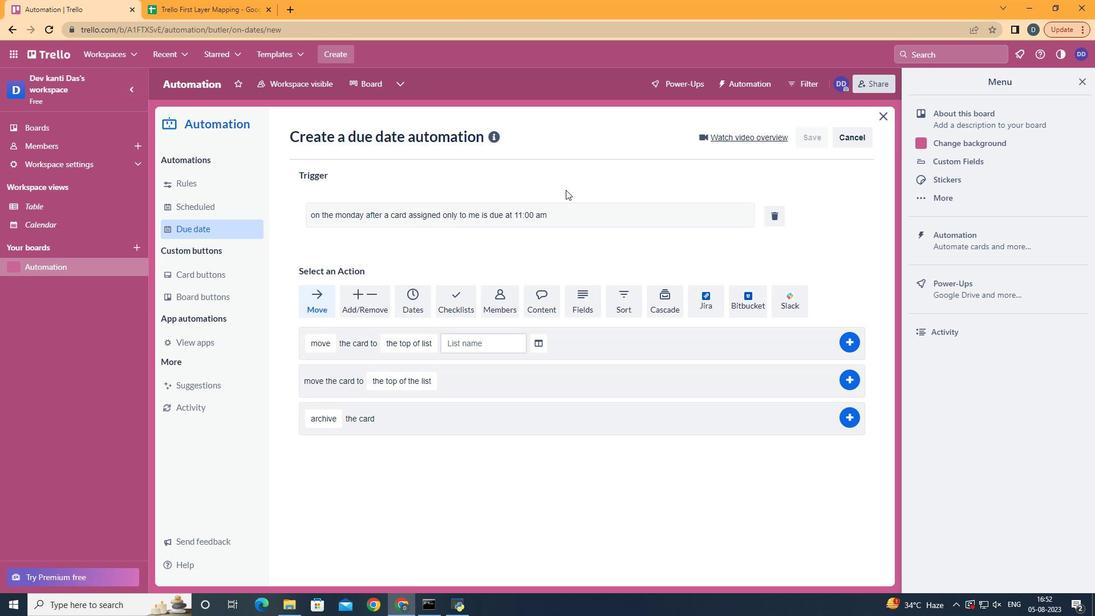 
